 Task: In the  document photograph.pdf. Below name insert the link: 'in.linkedin.com' Insert Dropdown below the link: Project Status  'Select In progress'Insert Header and write  Ramsons. Change font style to  Lobster
Action: Mouse moved to (280, 317)
Screenshot: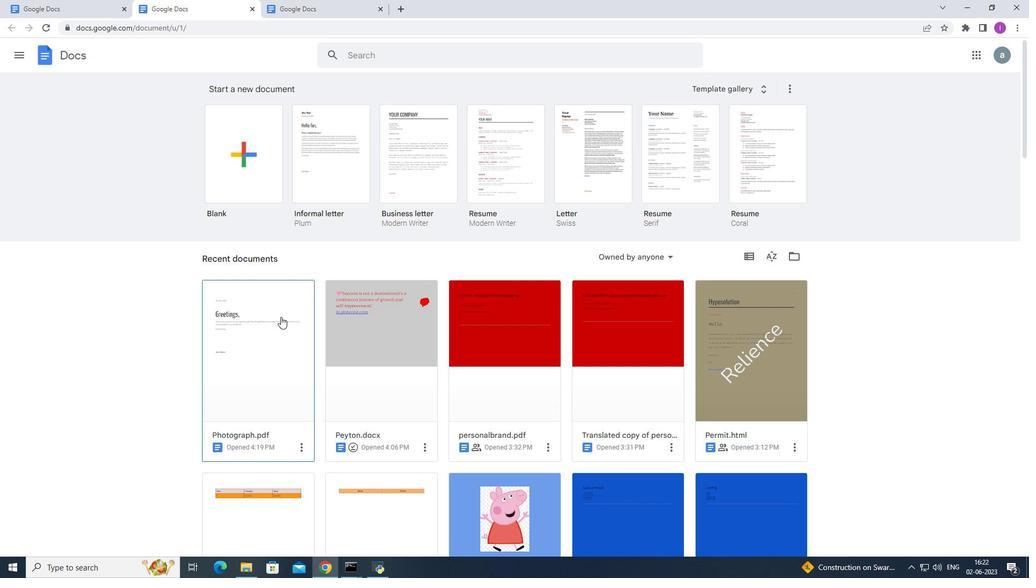 
Action: Mouse pressed left at (280, 317)
Screenshot: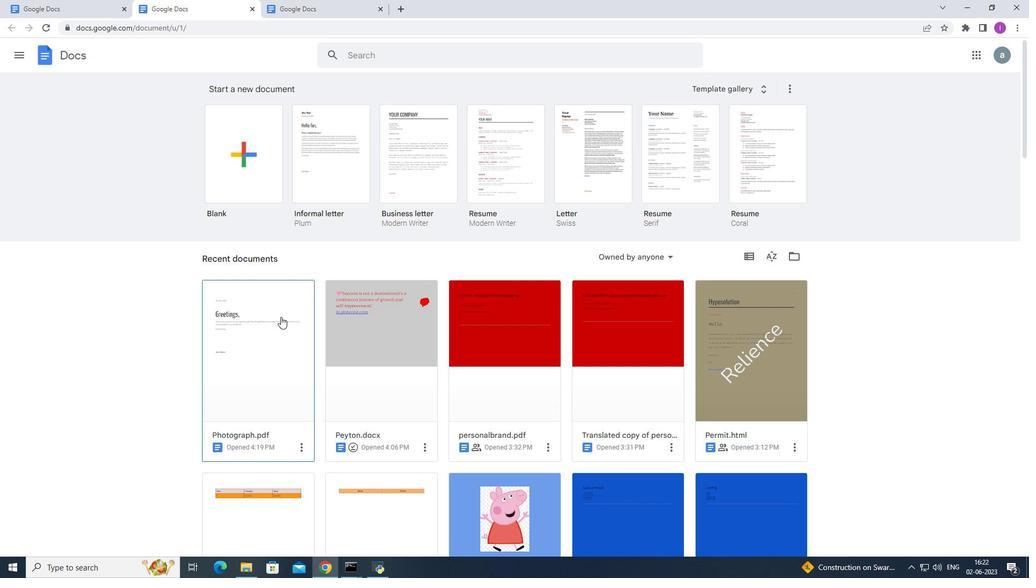 
Action: Mouse moved to (280, 317)
Screenshot: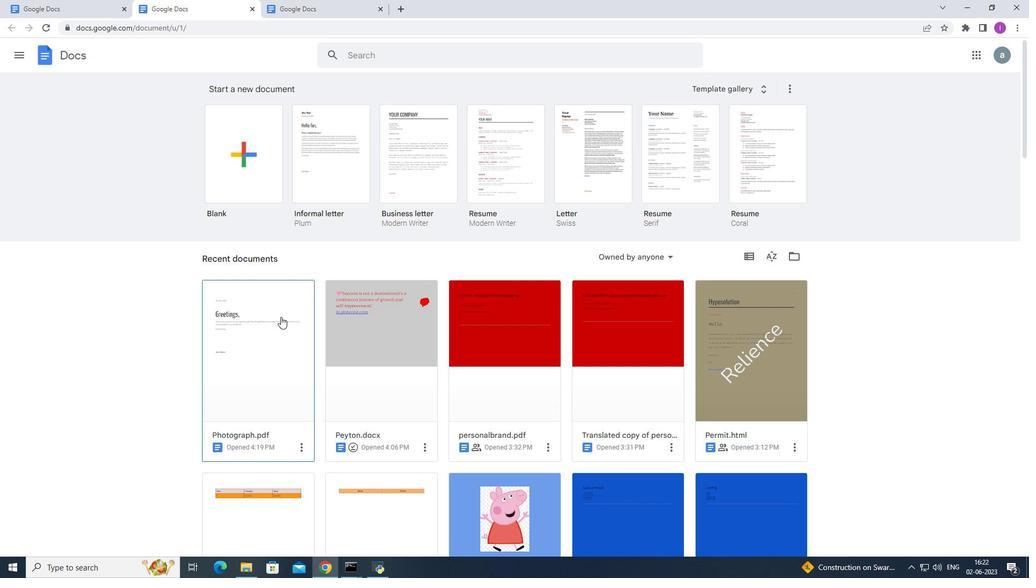 
Action: Mouse pressed left at (280, 317)
Screenshot: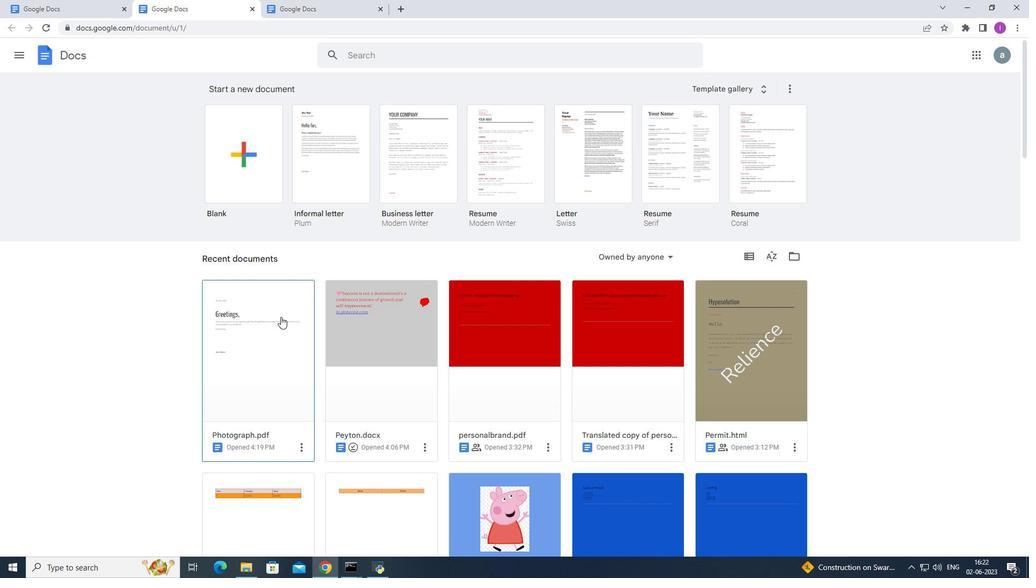 
Action: Mouse moved to (367, 314)
Screenshot: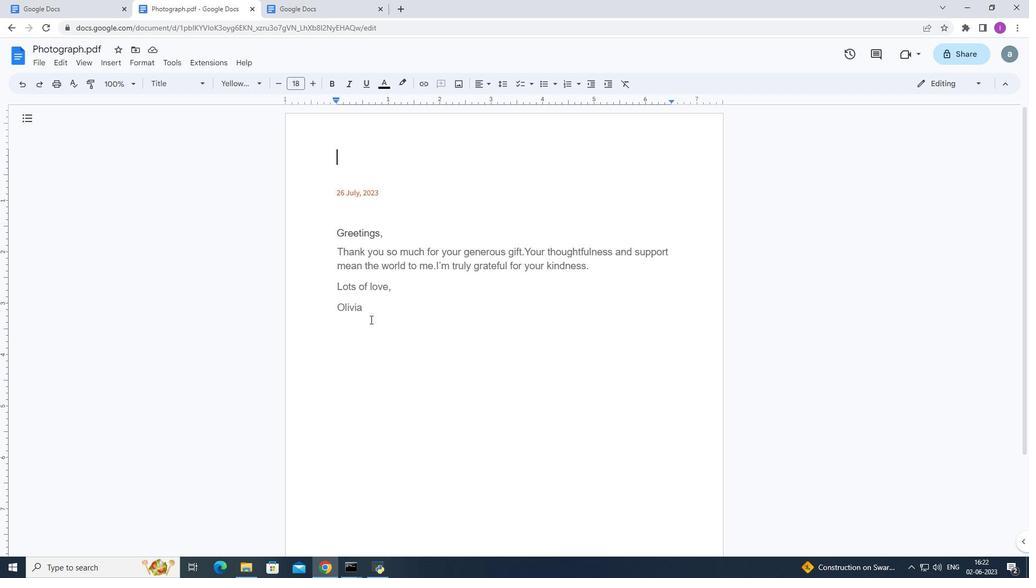 
Action: Mouse pressed left at (367, 314)
Screenshot: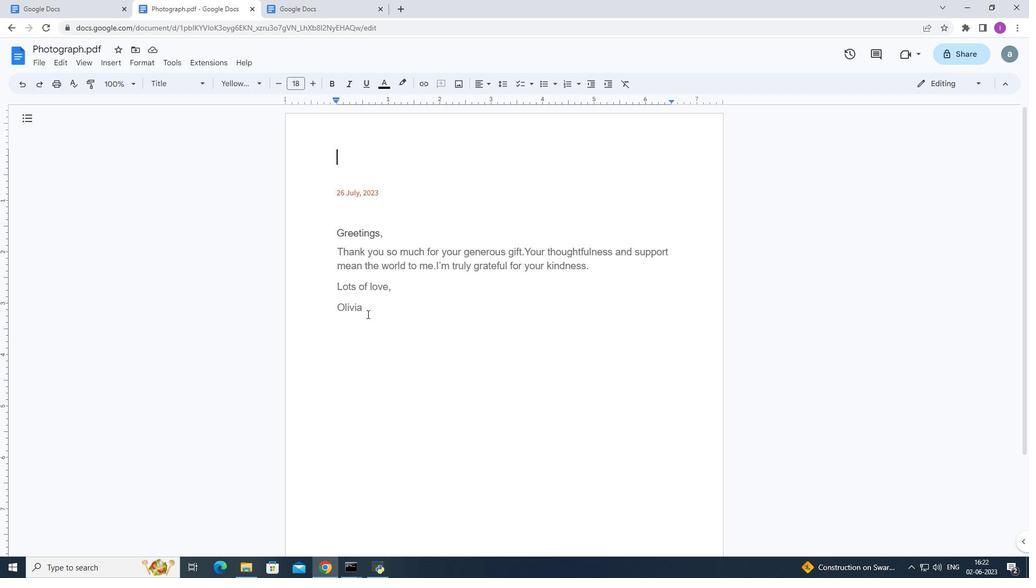 
Action: Mouse moved to (367, 305)
Screenshot: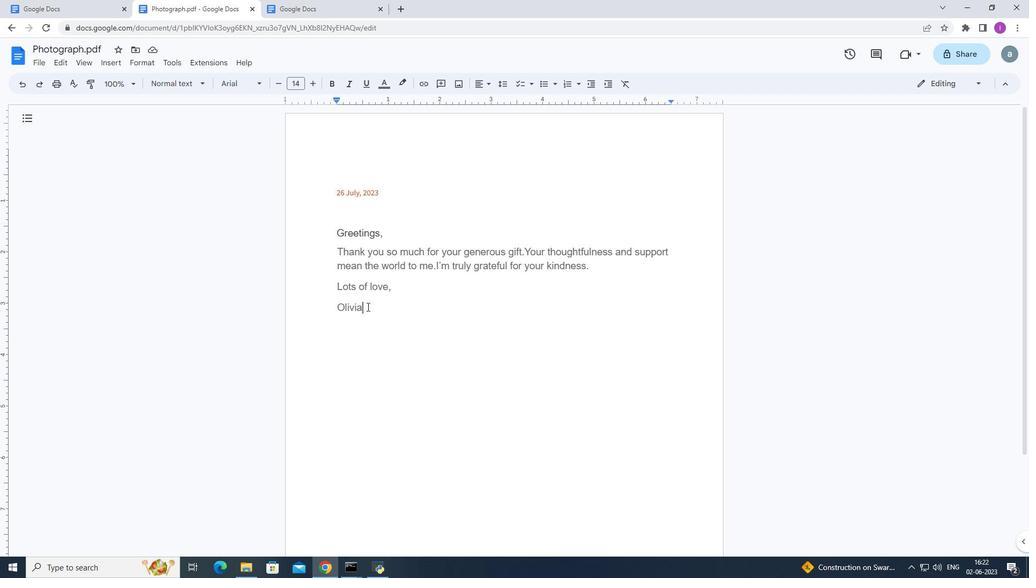 
Action: Key pressed <Key.enter>
Screenshot: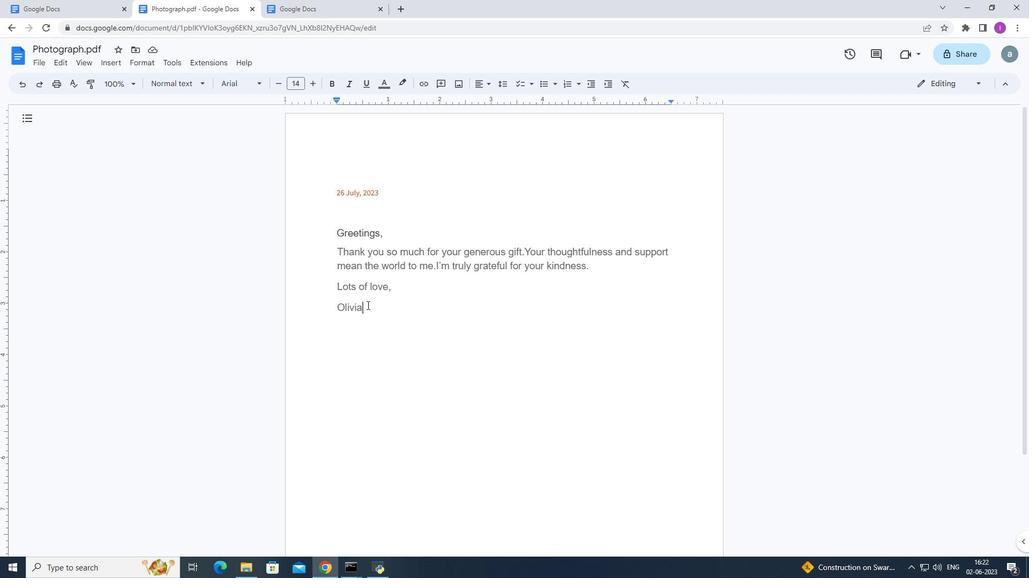 
Action: Mouse moved to (108, 66)
Screenshot: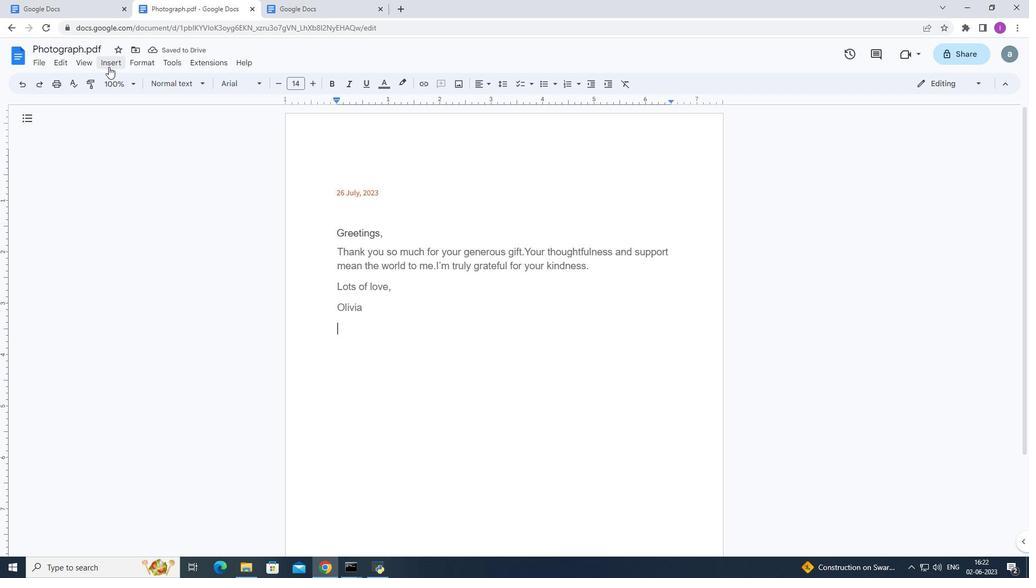 
Action: Mouse pressed left at (108, 66)
Screenshot: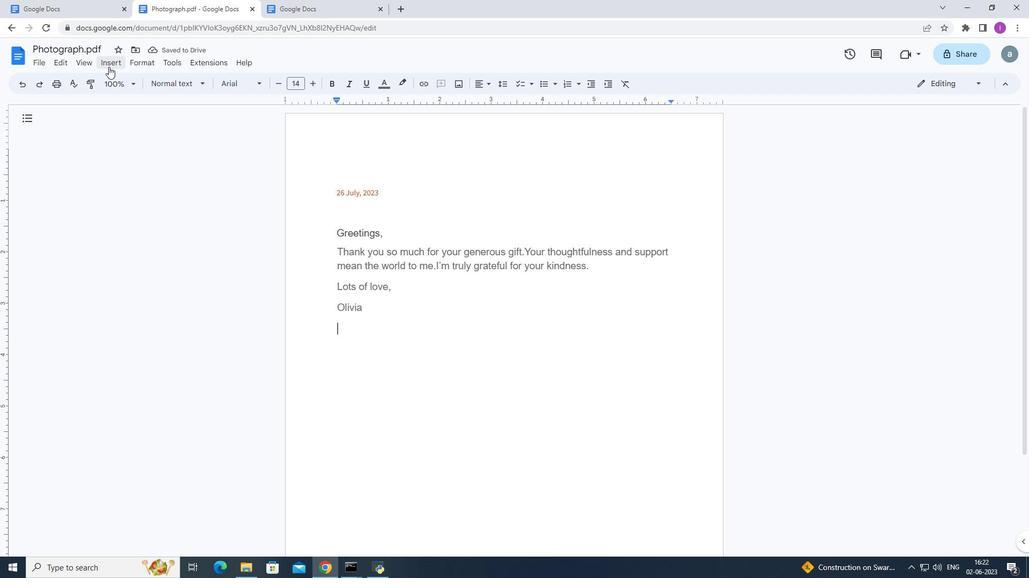 
Action: Mouse moved to (146, 393)
Screenshot: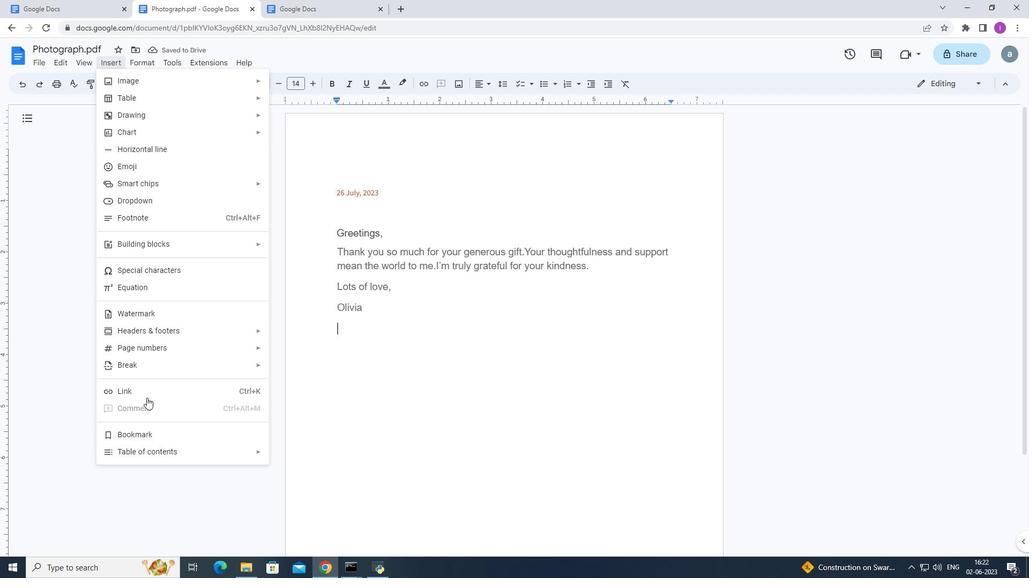 
Action: Mouse pressed left at (146, 393)
Screenshot: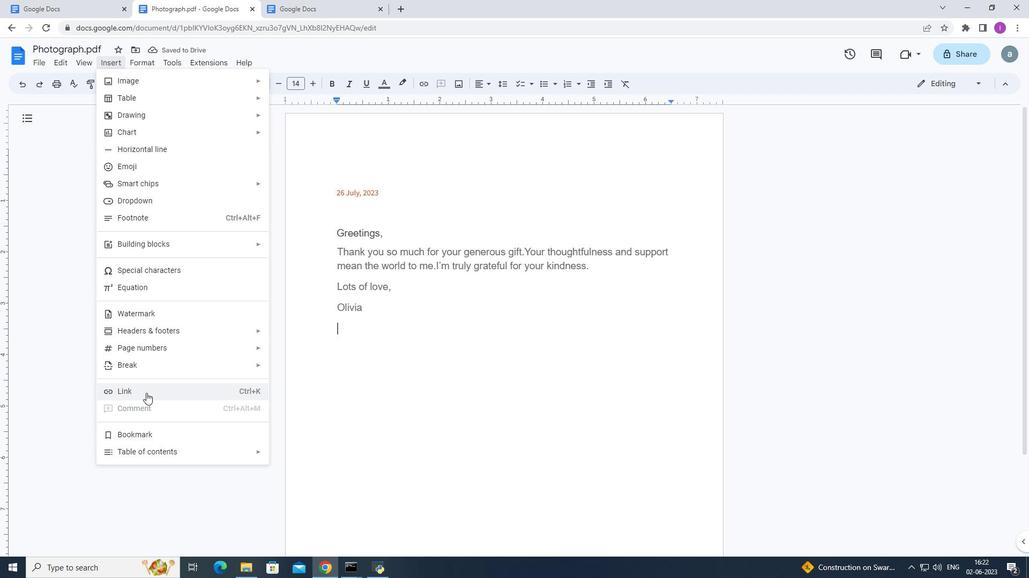 
Action: Mouse moved to (349, 197)
Screenshot: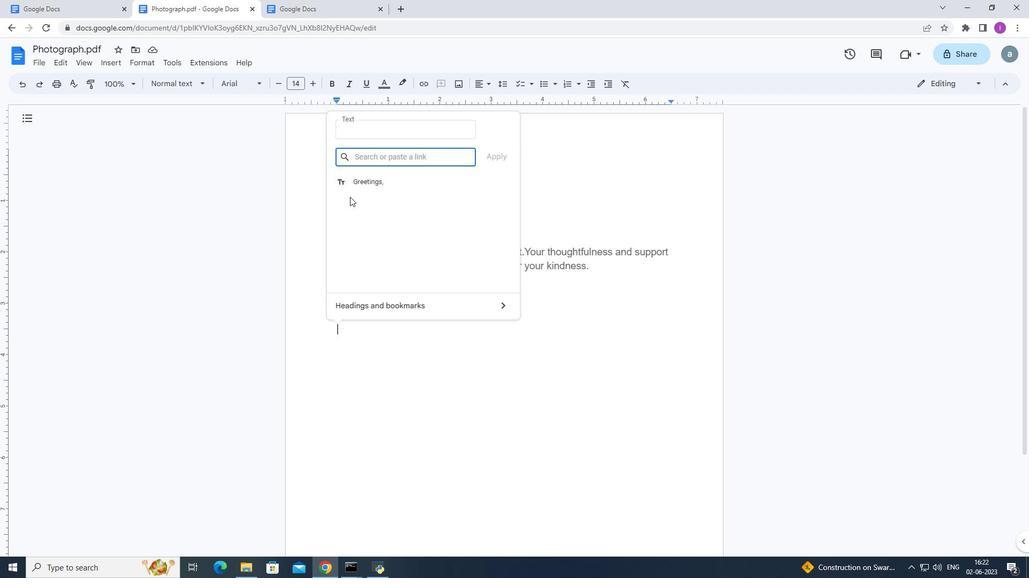 
Action: Key pressed in.linkedi
Screenshot: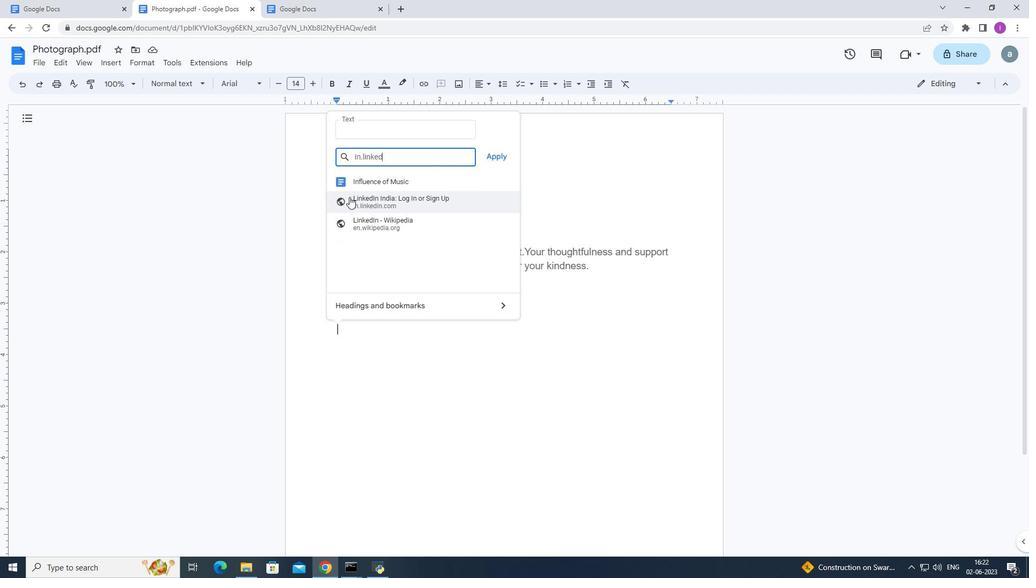
Action: Mouse moved to (354, 197)
Screenshot: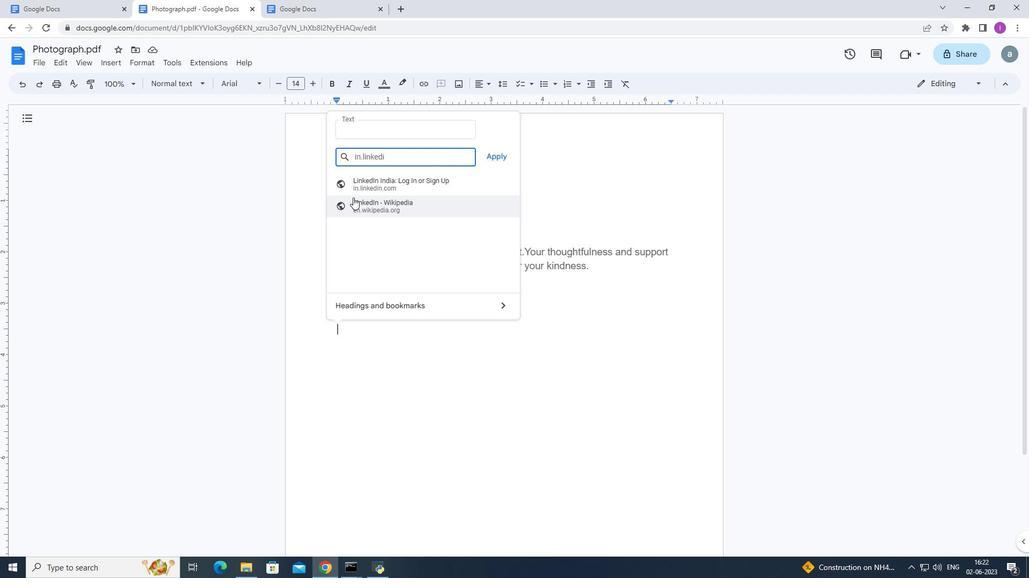 
Action: Key pressed n.com
Screenshot: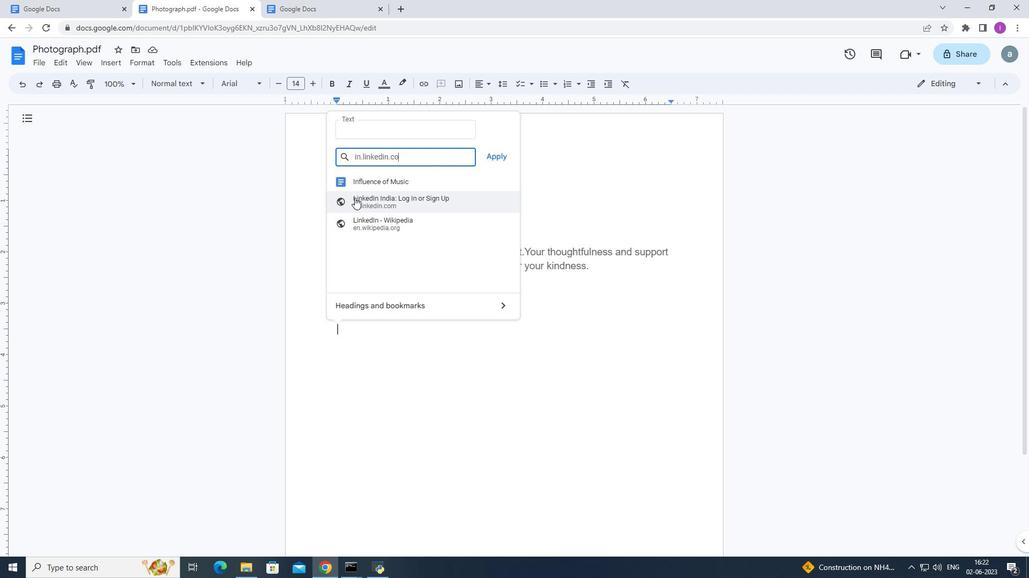 
Action: Mouse moved to (496, 156)
Screenshot: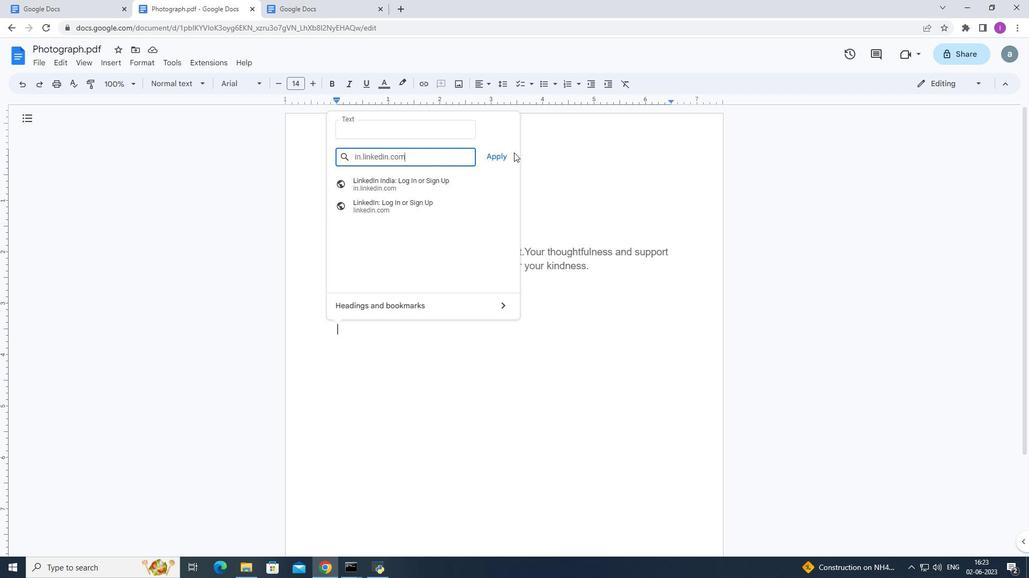 
Action: Mouse pressed left at (496, 156)
Screenshot: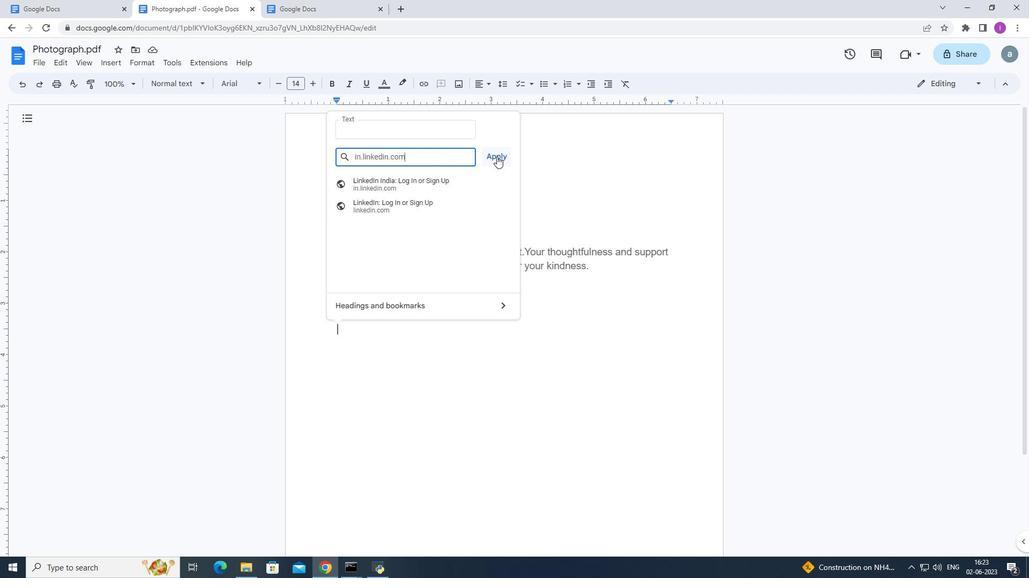 
Action: Mouse moved to (112, 64)
Screenshot: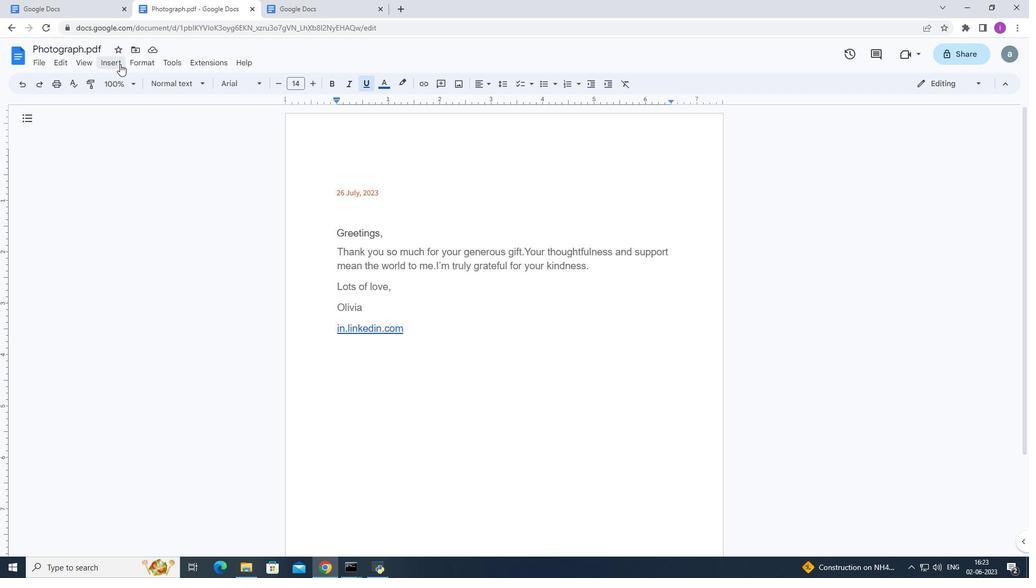 
Action: Mouse pressed left at (112, 64)
Screenshot: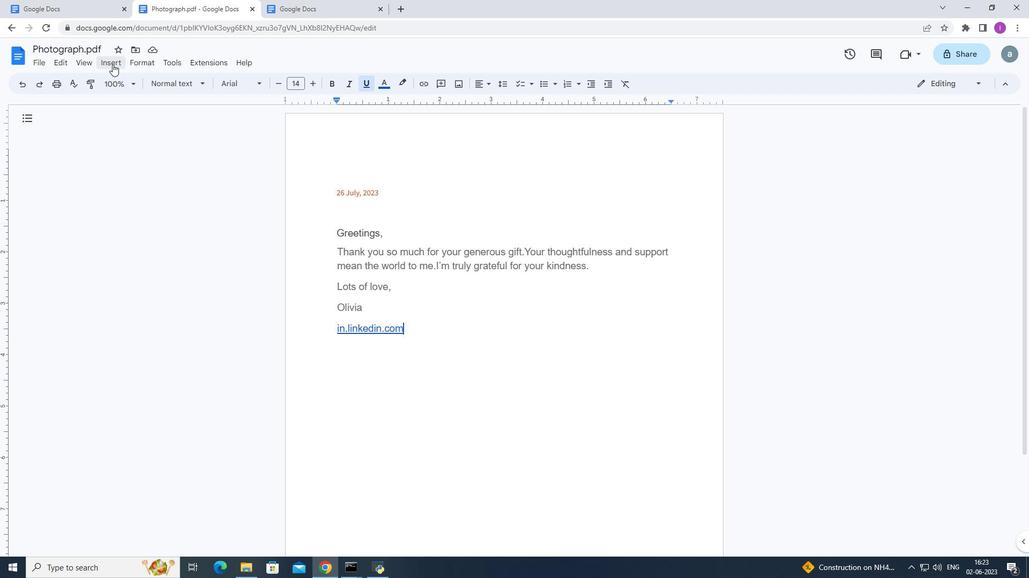 
Action: Mouse moved to (254, 201)
Screenshot: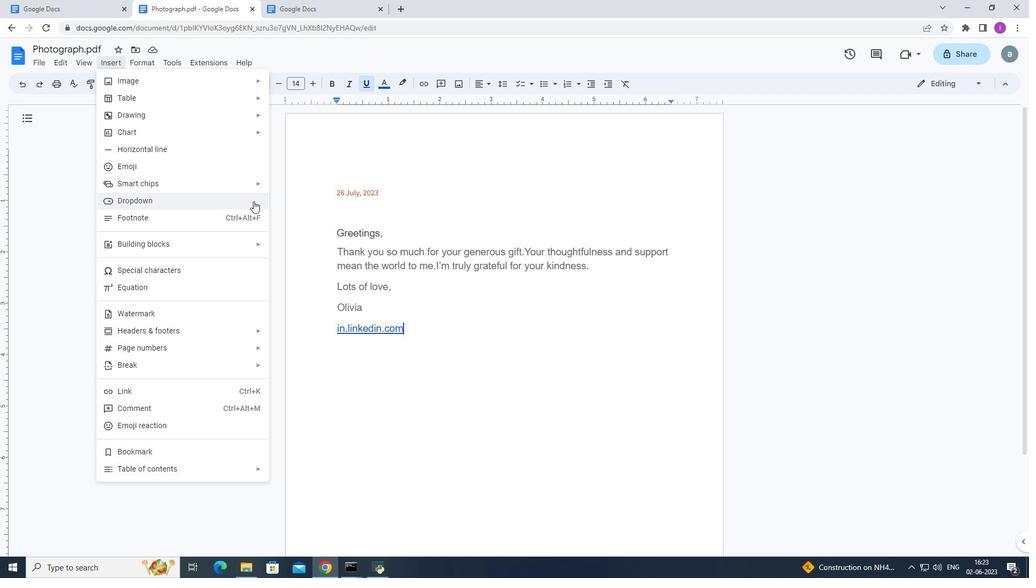 
Action: Mouse pressed left at (254, 201)
Screenshot: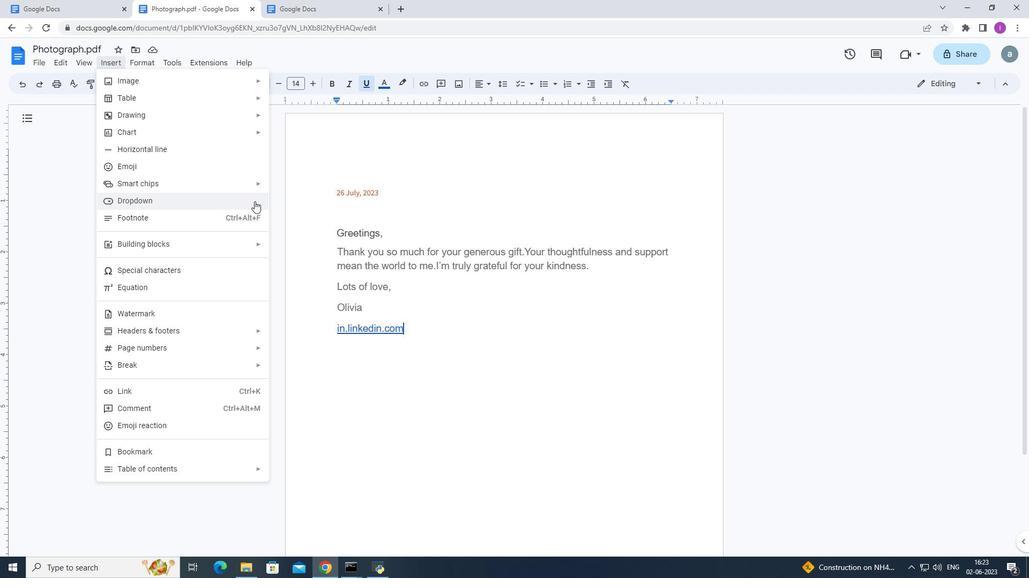 
Action: Mouse moved to (607, 472)
Screenshot: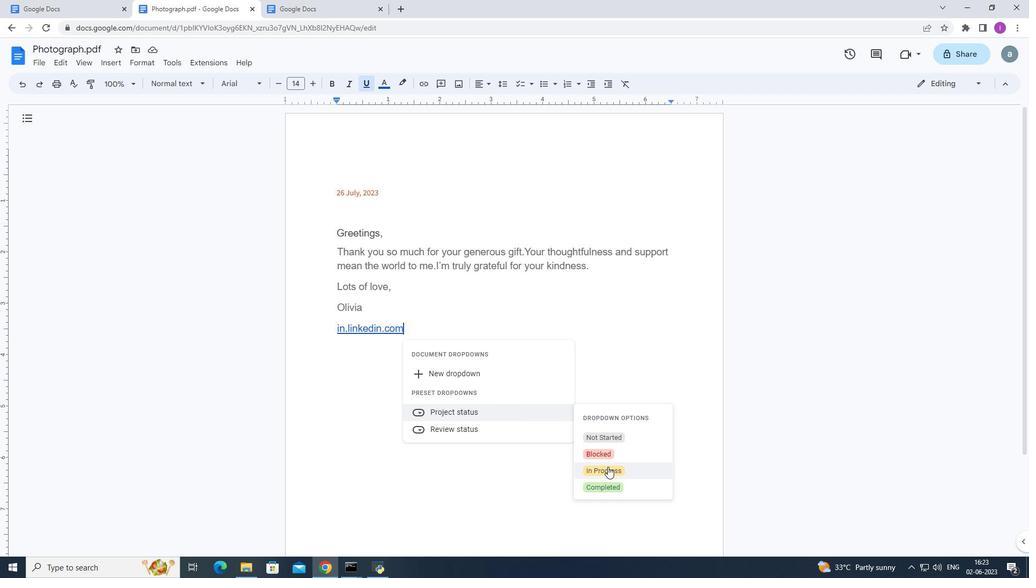 
Action: Mouse pressed left at (607, 472)
Screenshot: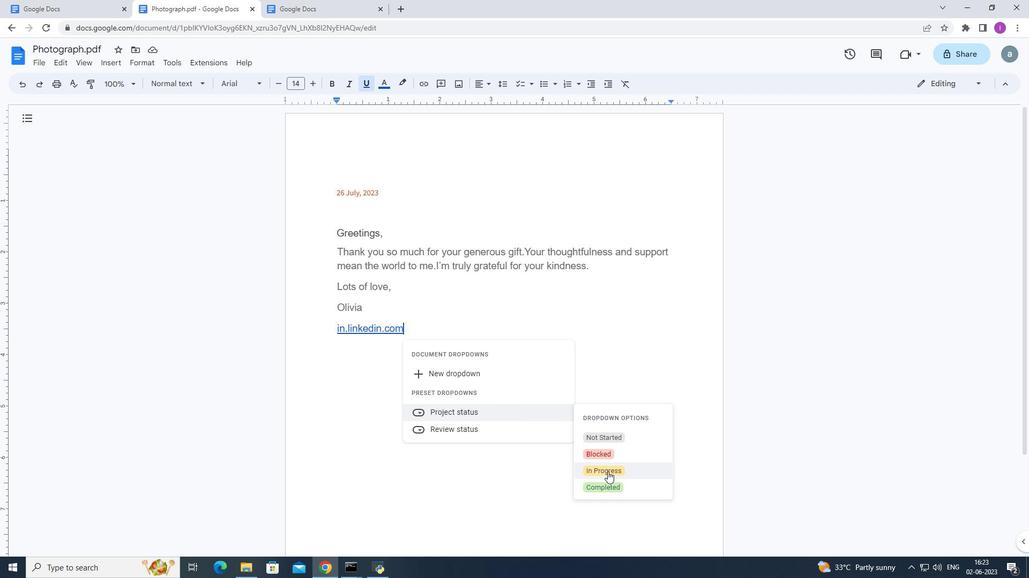 
Action: Mouse moved to (103, 59)
Screenshot: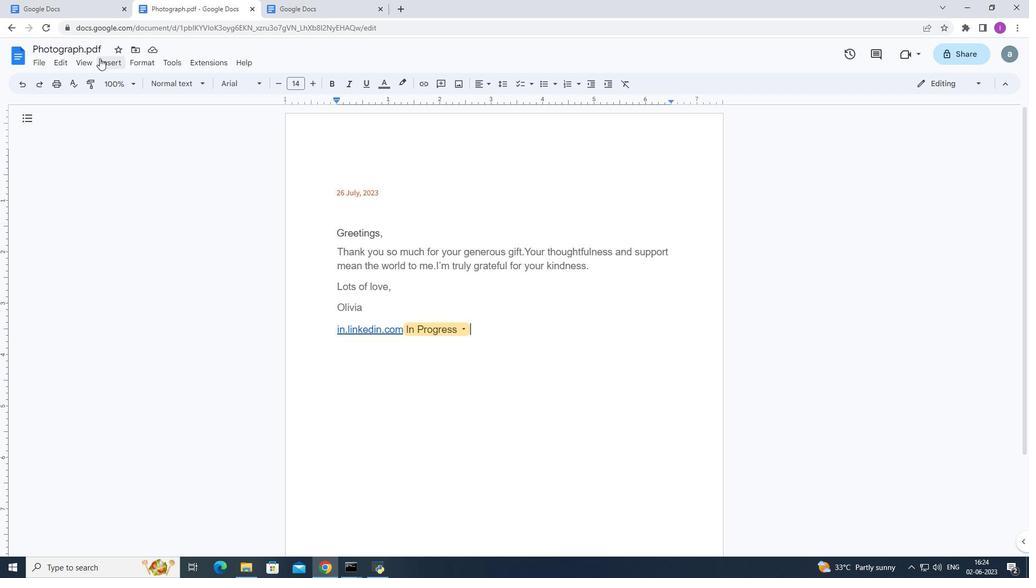 
Action: Mouse pressed left at (103, 59)
Screenshot: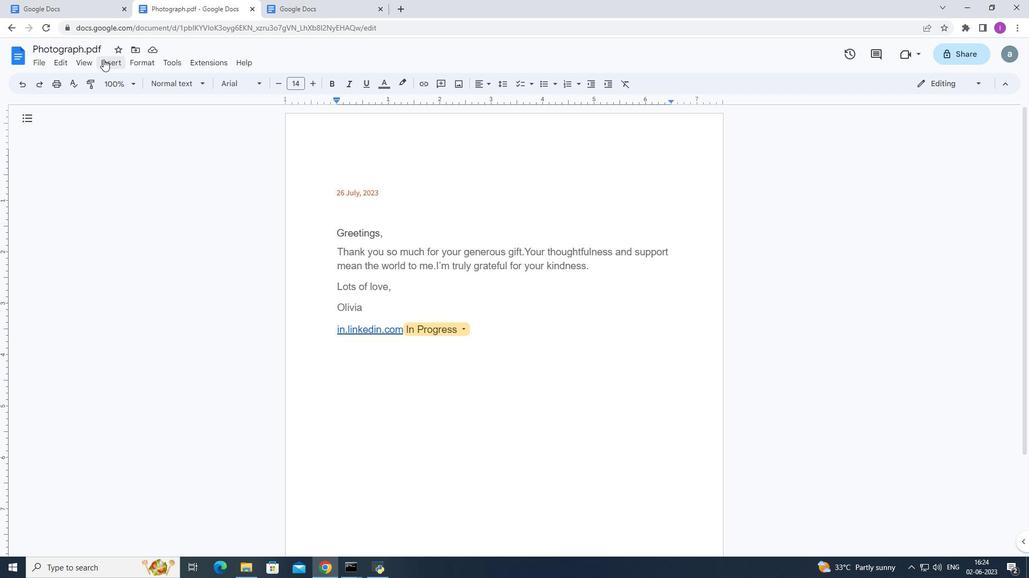 
Action: Mouse moved to (304, 336)
Screenshot: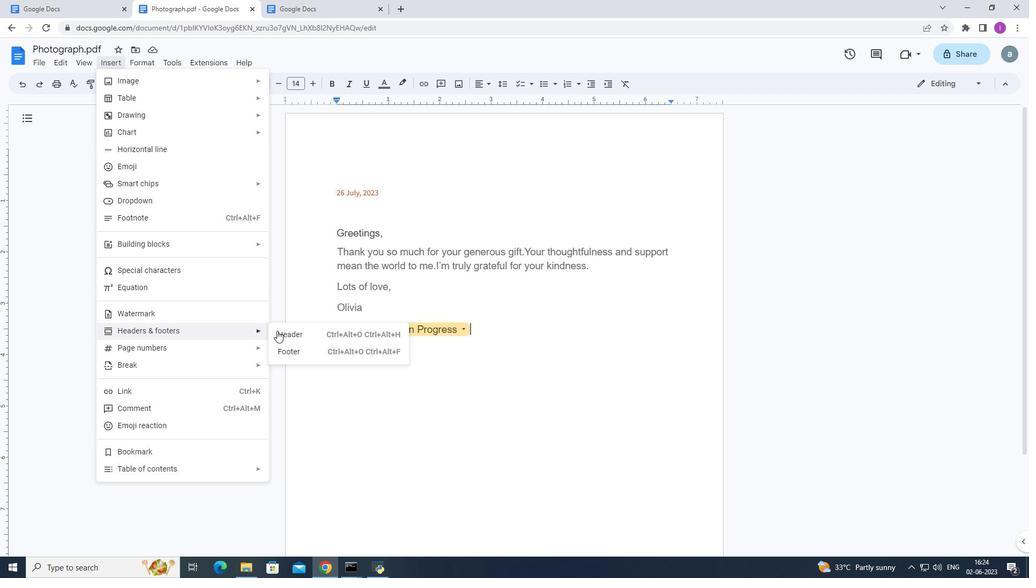 
Action: Mouse pressed left at (304, 336)
Screenshot: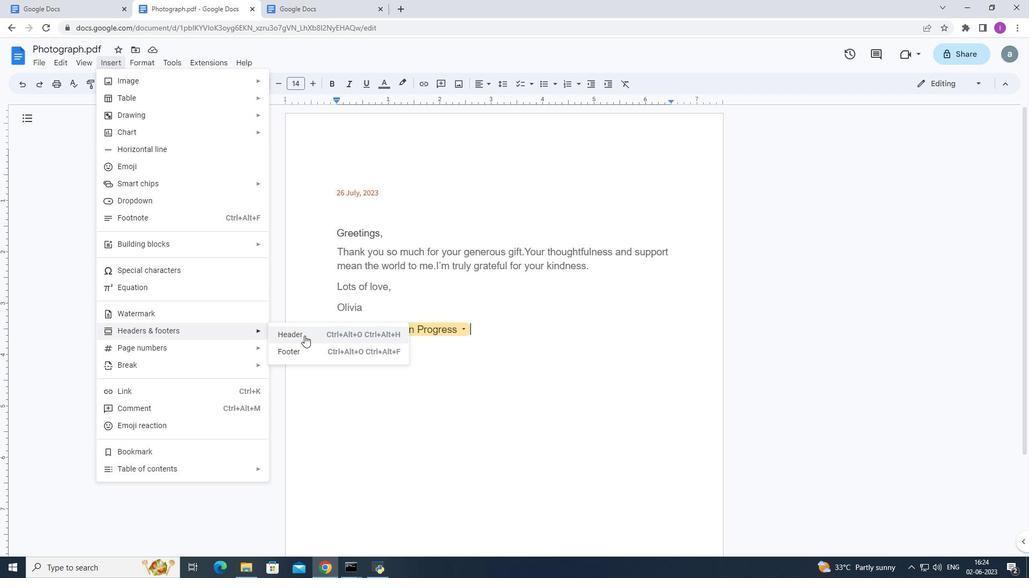 
Action: Mouse moved to (348, 165)
Screenshot: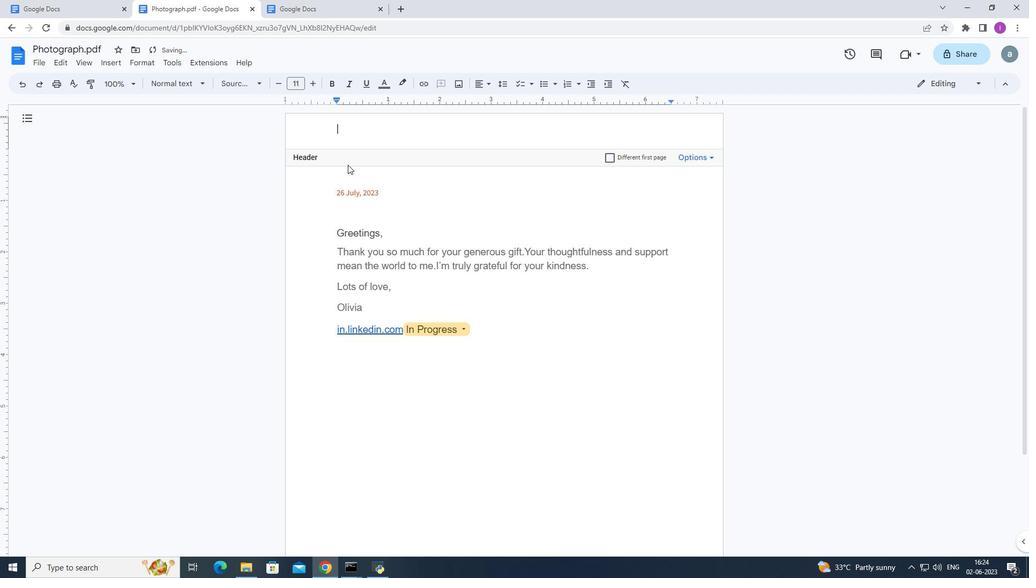 
Action: Key pressed <Key.shift><Key.shift><Key.shift><Key.shift><Key.shift><Key.shift><Key.shift><Key.shift><Key.shift><Key.shift><Key.shift>Ramsons
Screenshot: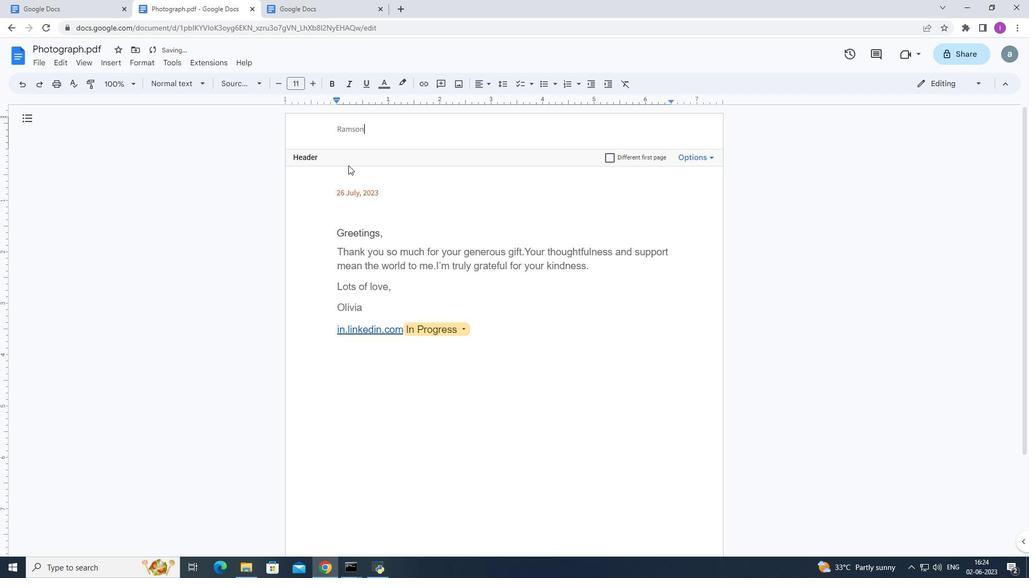 
Action: Mouse moved to (369, 127)
Screenshot: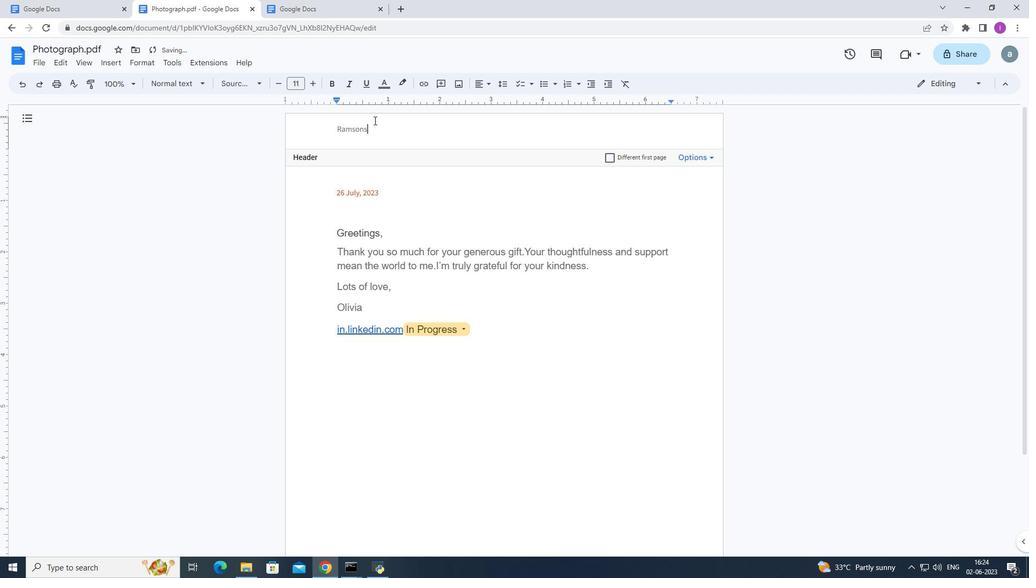 
Action: Mouse pressed left at (369, 127)
Screenshot: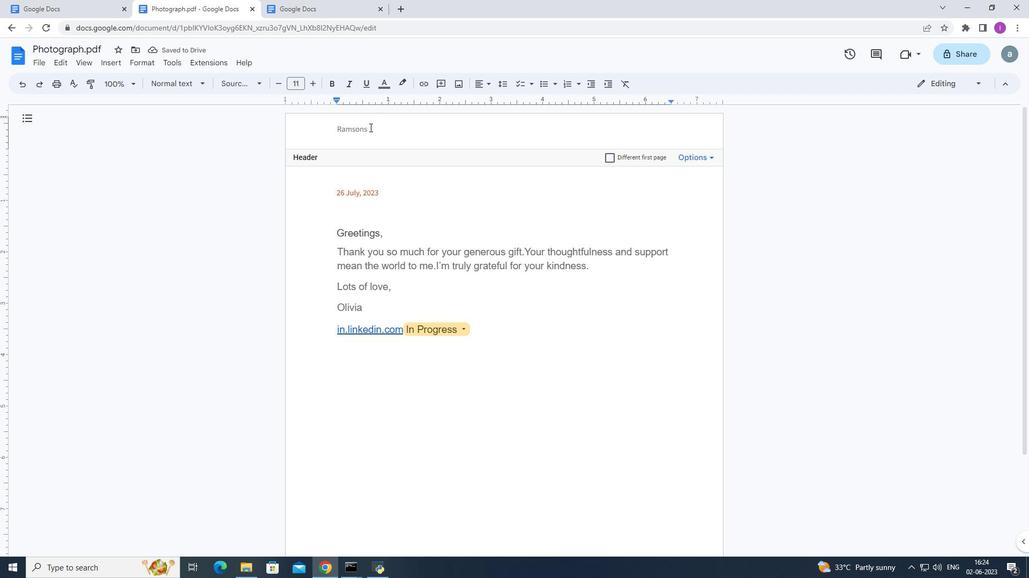 
Action: Mouse moved to (257, 81)
Screenshot: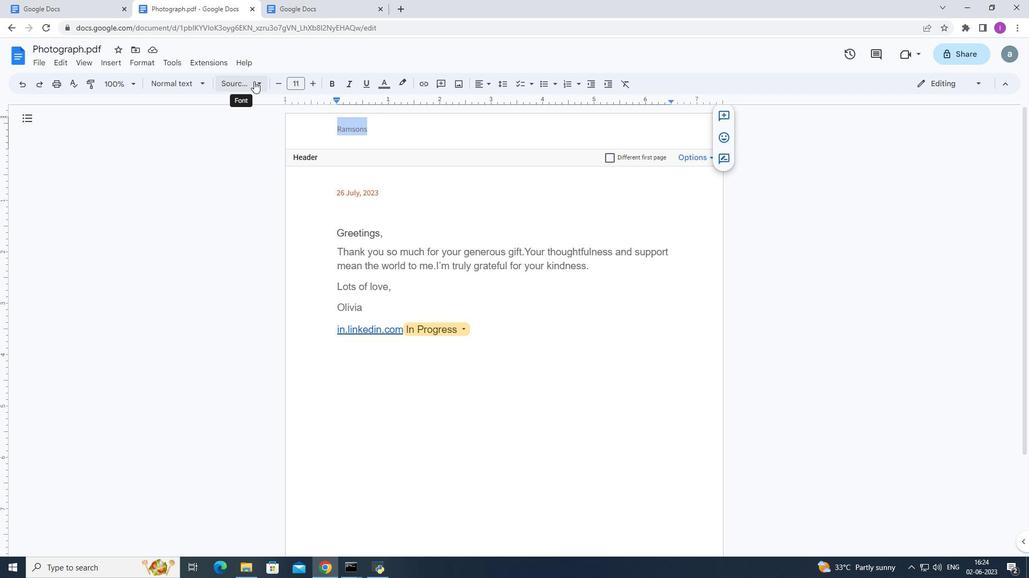 
Action: Mouse pressed left at (257, 81)
Screenshot: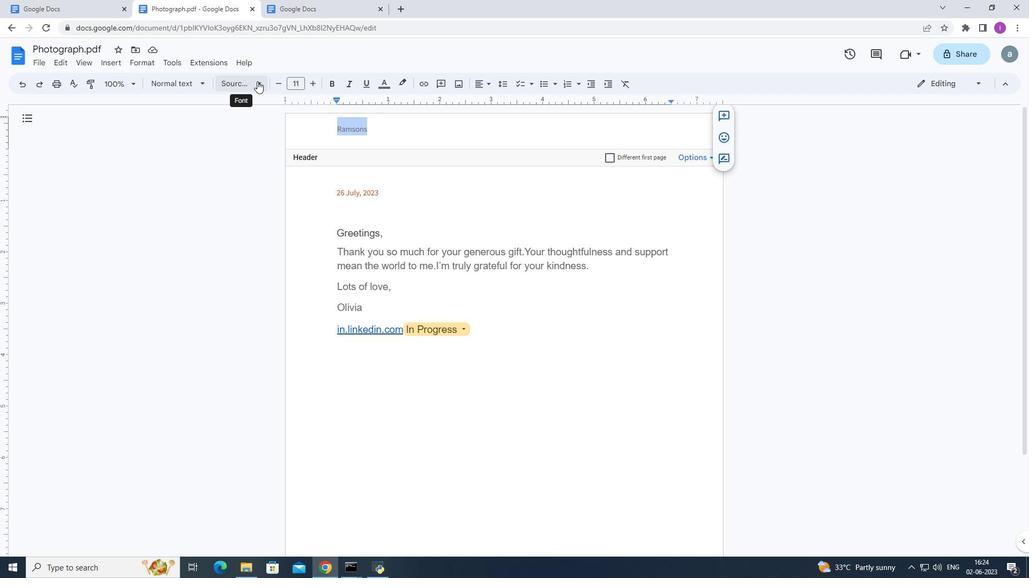 
Action: Mouse moved to (263, 308)
Screenshot: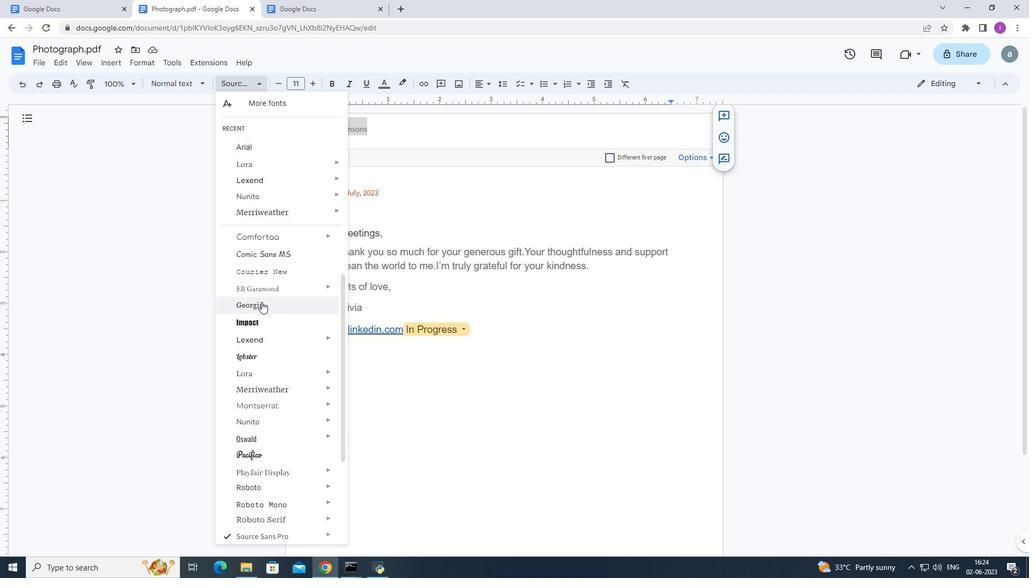 
Action: Mouse scrolled (263, 307) with delta (0, 0)
Screenshot: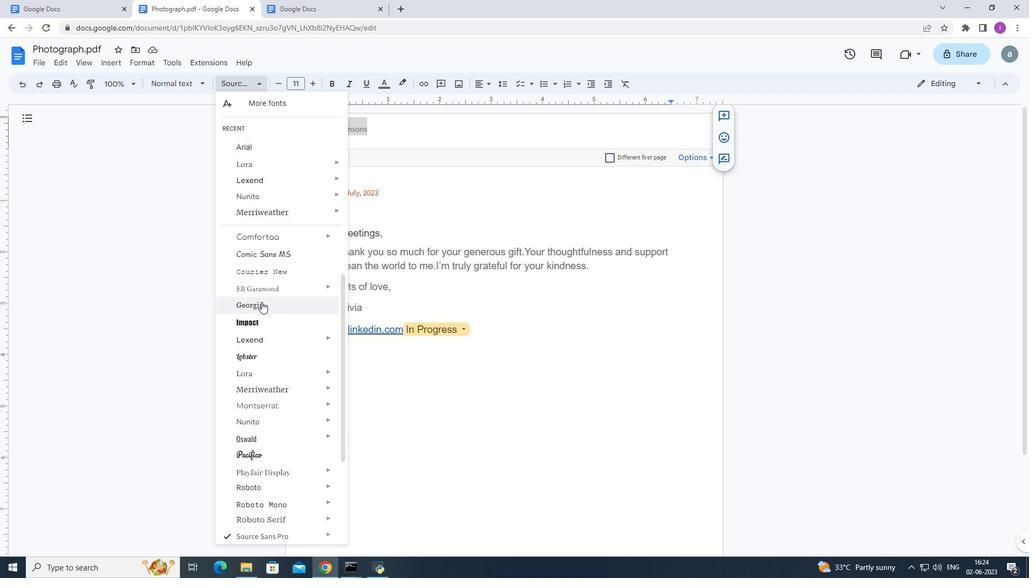 
Action: Mouse moved to (264, 314)
Screenshot: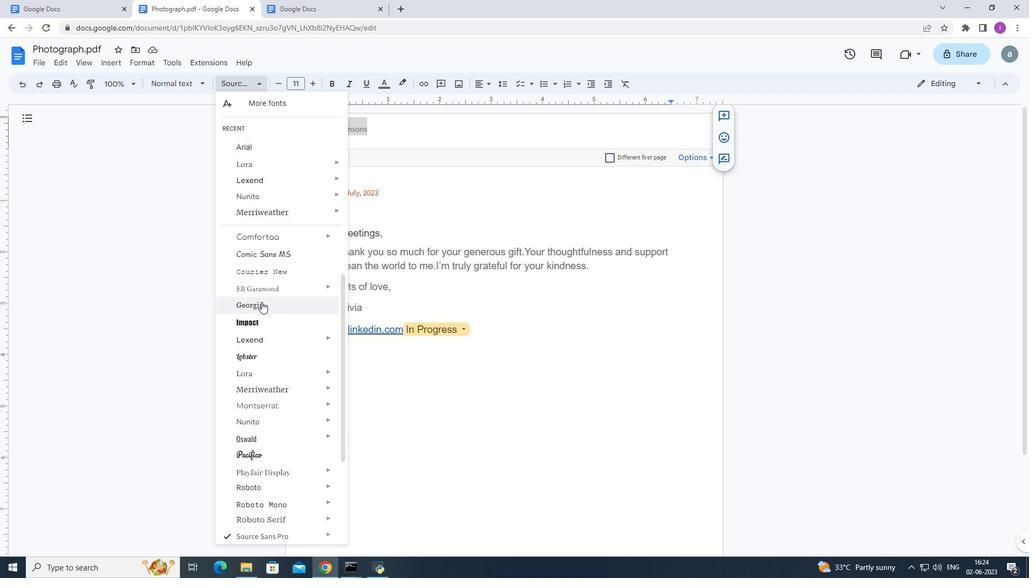 
Action: Mouse scrolled (264, 312) with delta (0, 0)
Screenshot: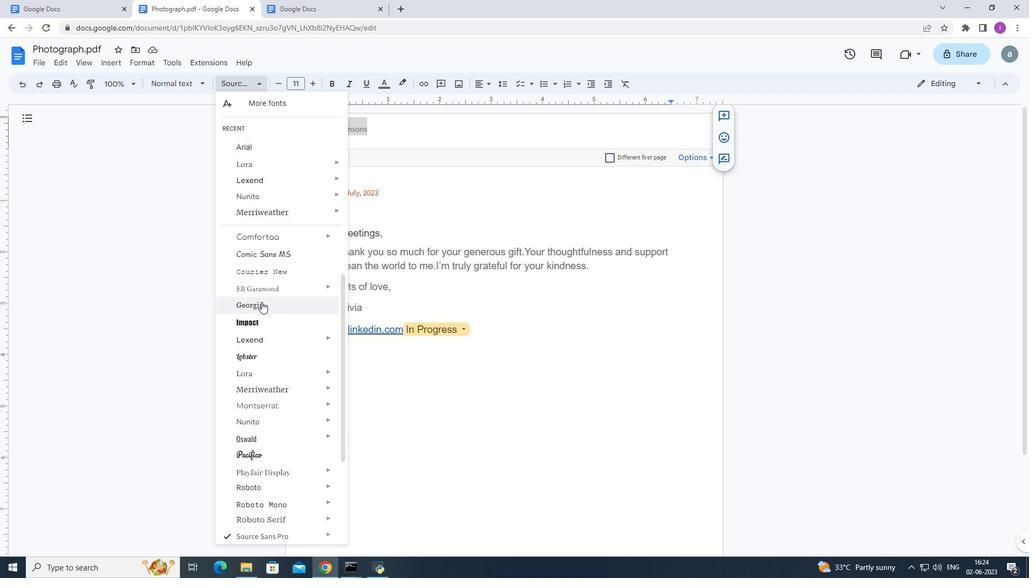 
Action: Mouse moved to (266, 322)
Screenshot: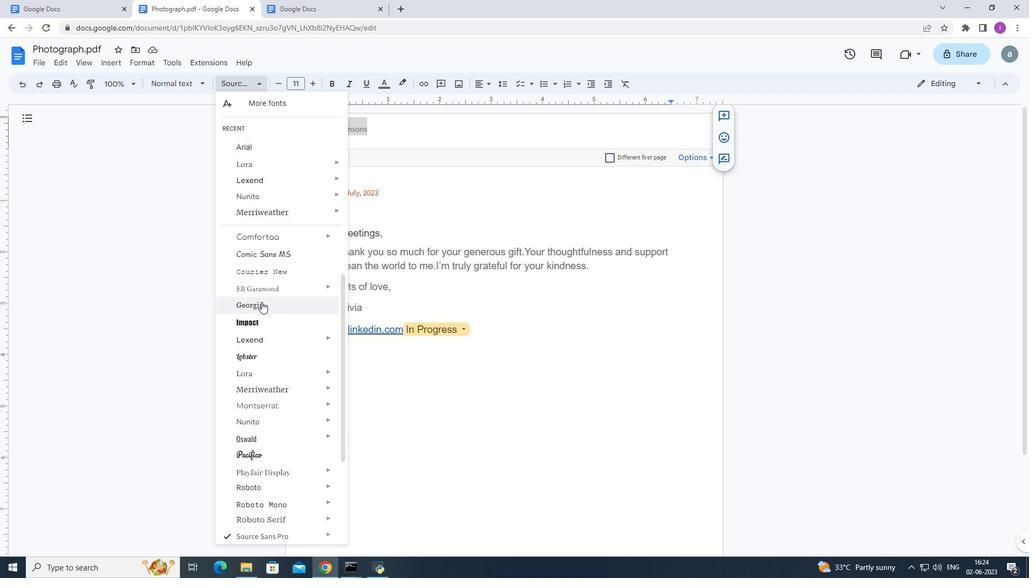 
Action: Mouse scrolled (265, 319) with delta (0, 0)
Screenshot: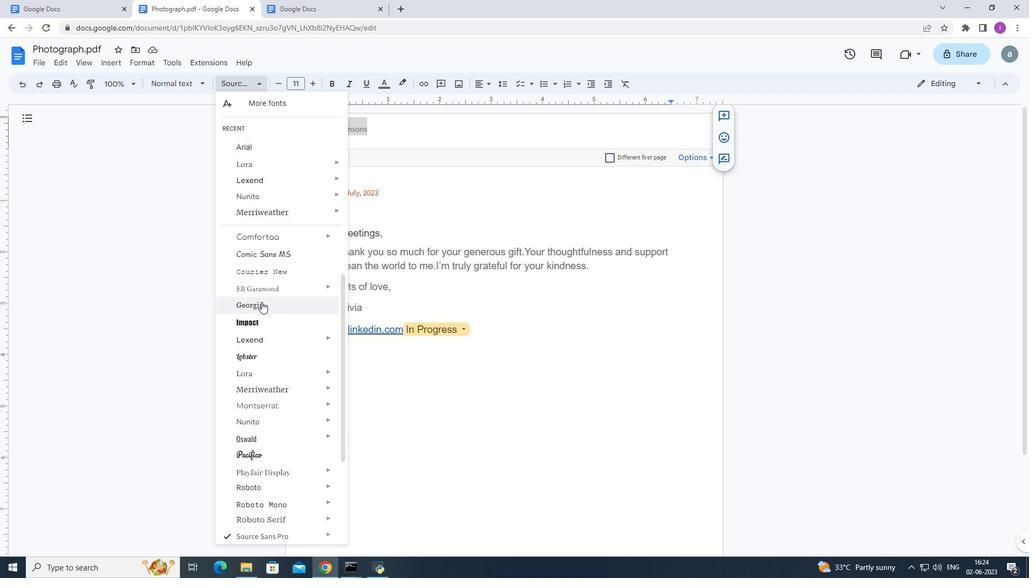 
Action: Mouse moved to (271, 339)
Screenshot: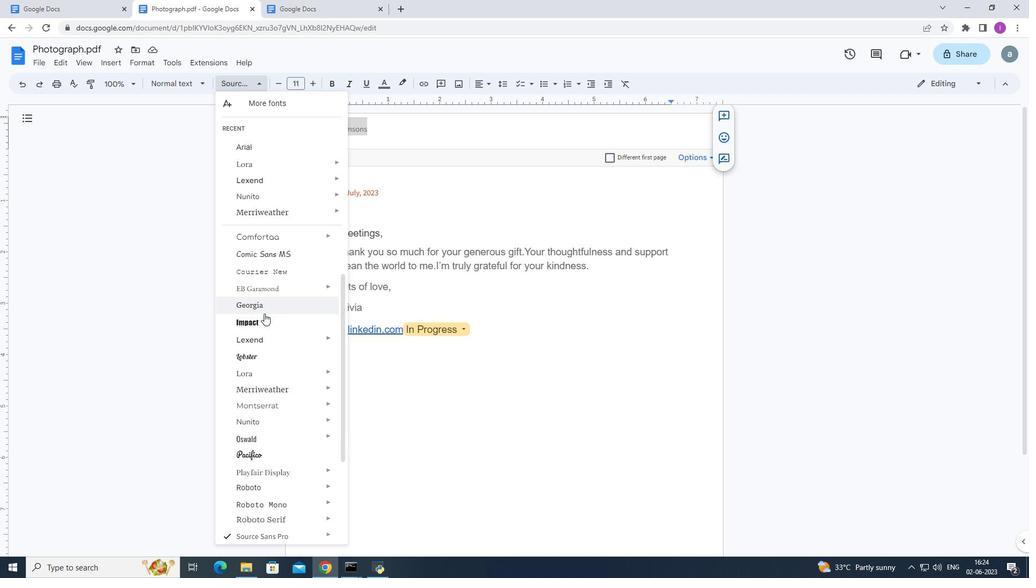 
Action: Mouse scrolled (271, 339) with delta (0, 0)
Screenshot: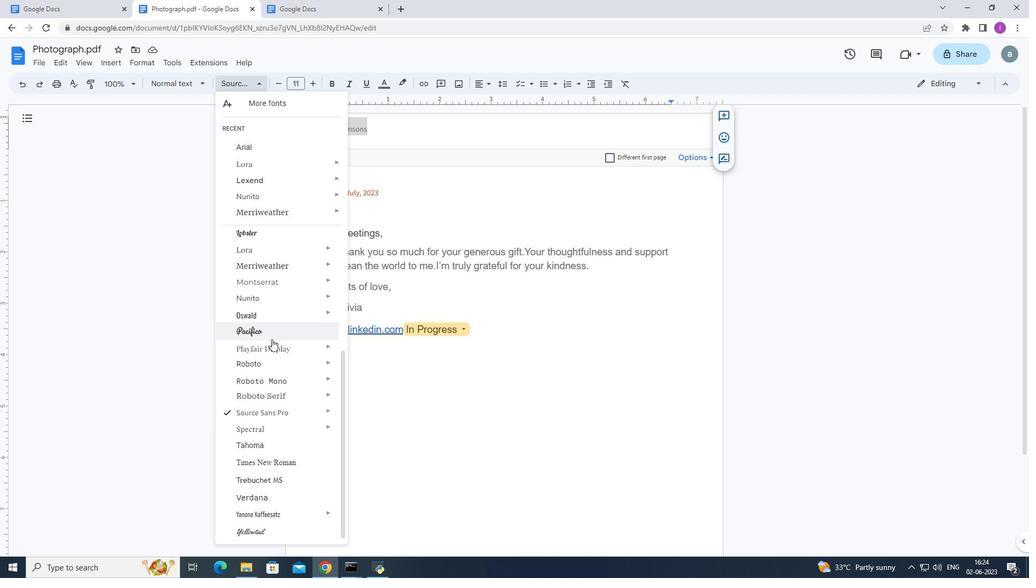 
Action: Mouse scrolled (271, 339) with delta (0, 0)
Screenshot: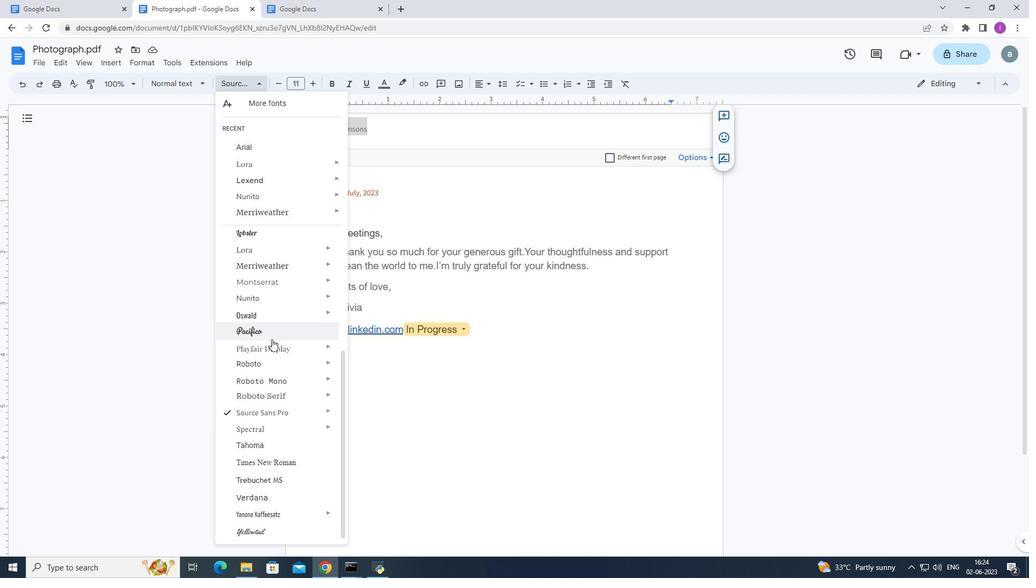 
Action: Mouse scrolled (271, 339) with delta (0, 0)
Screenshot: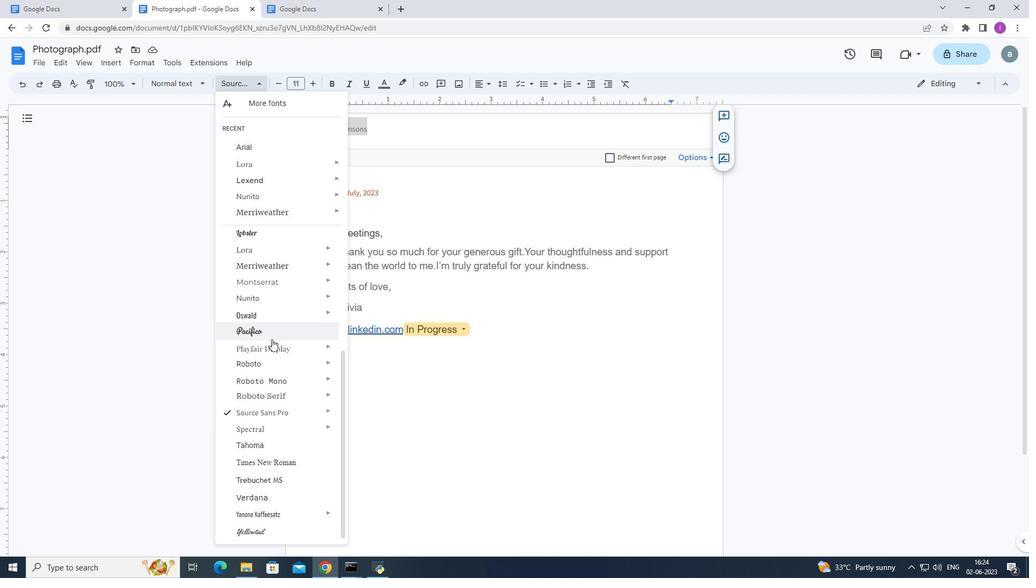 
Action: Mouse moved to (264, 236)
Screenshot: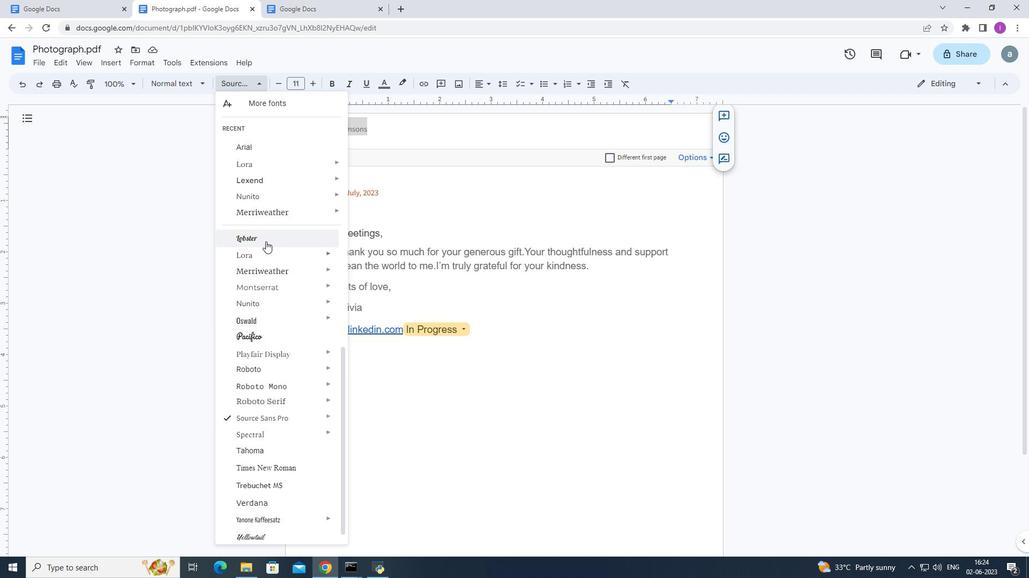 
Action: Mouse pressed left at (264, 236)
Screenshot: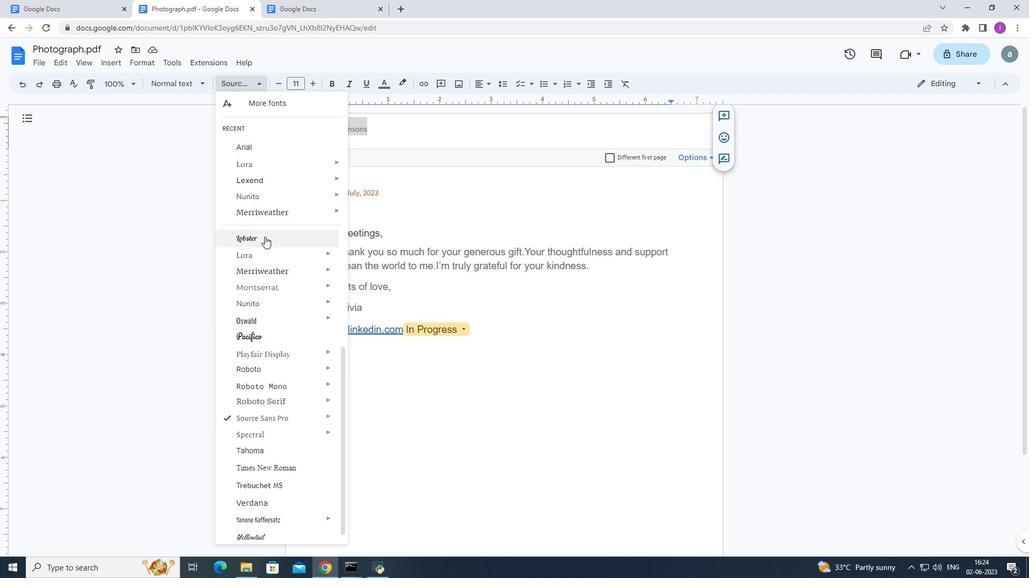
Action: Mouse moved to (408, 310)
Screenshot: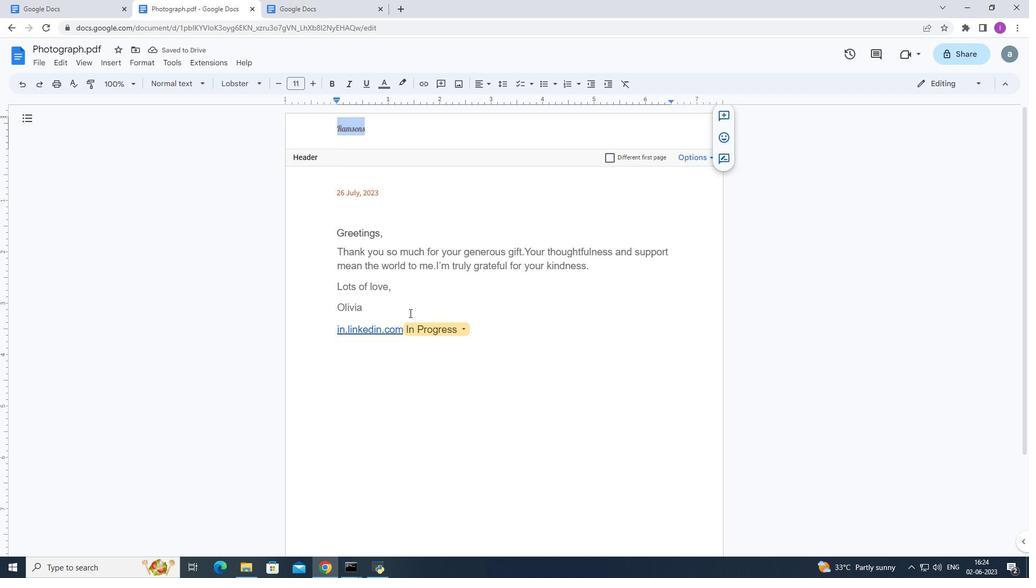 
